 Task: Add a horizontal guide.
Action: Mouse moved to (138, 86)
Screenshot: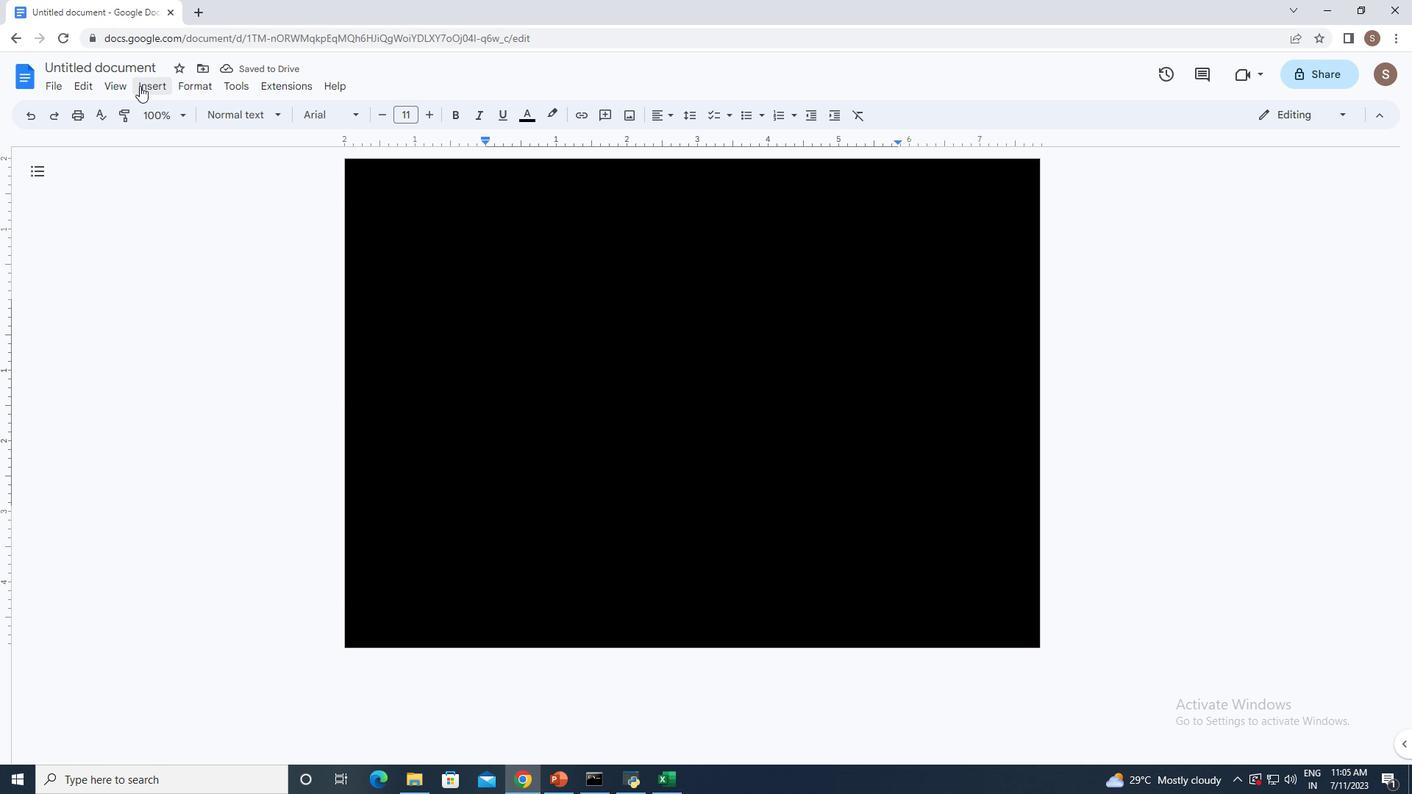 
Action: Mouse pressed left at (138, 86)
Screenshot: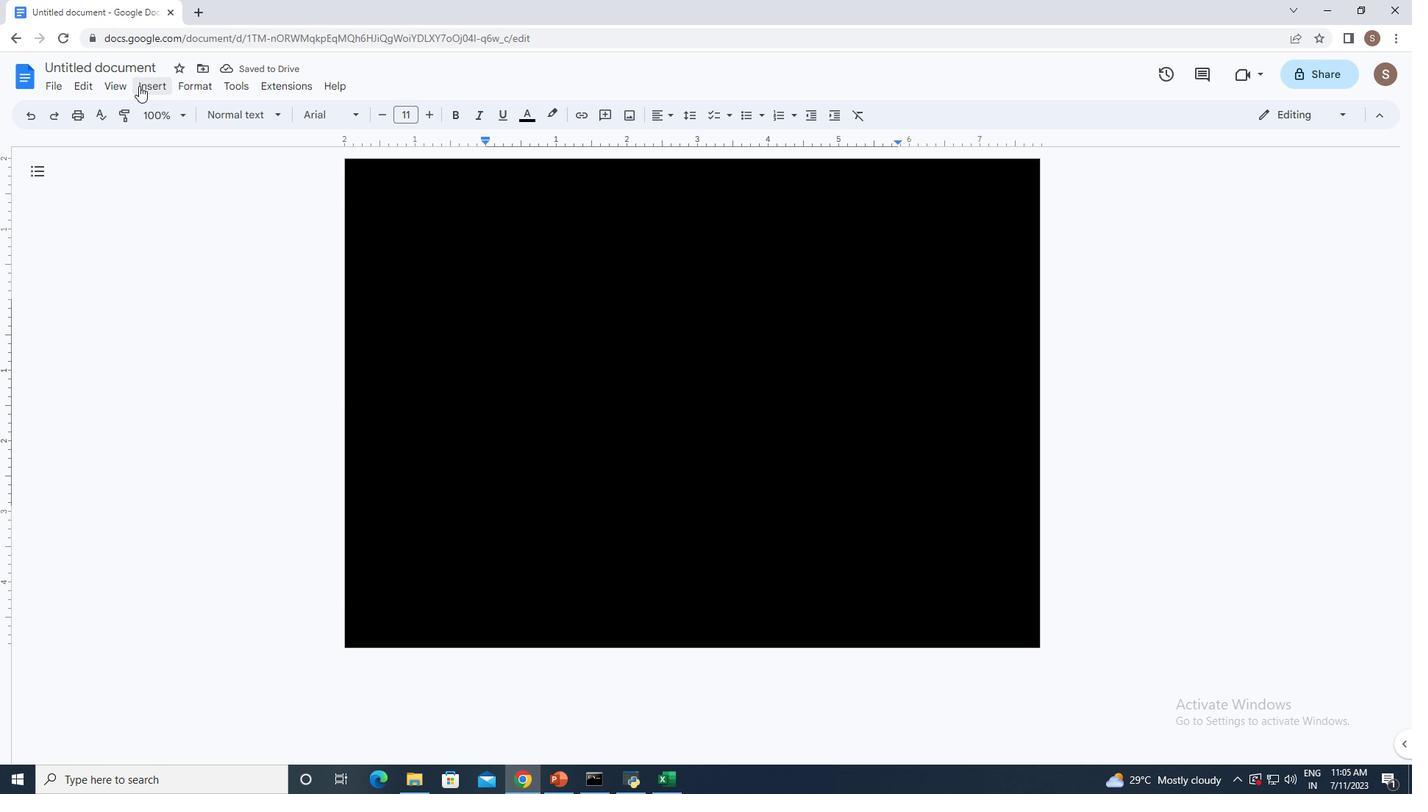 
Action: Mouse moved to (197, 155)
Screenshot: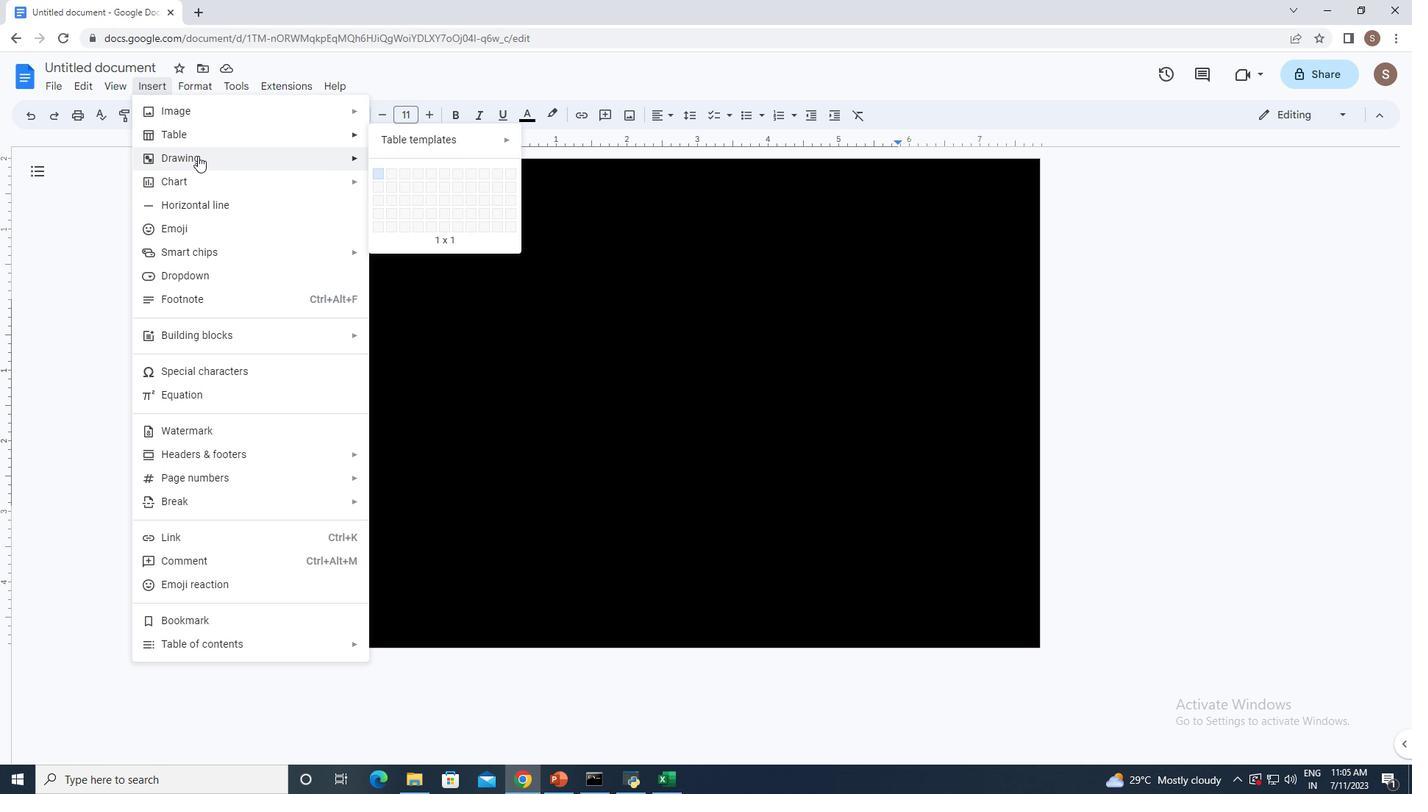 
Action: Mouse pressed left at (197, 155)
Screenshot: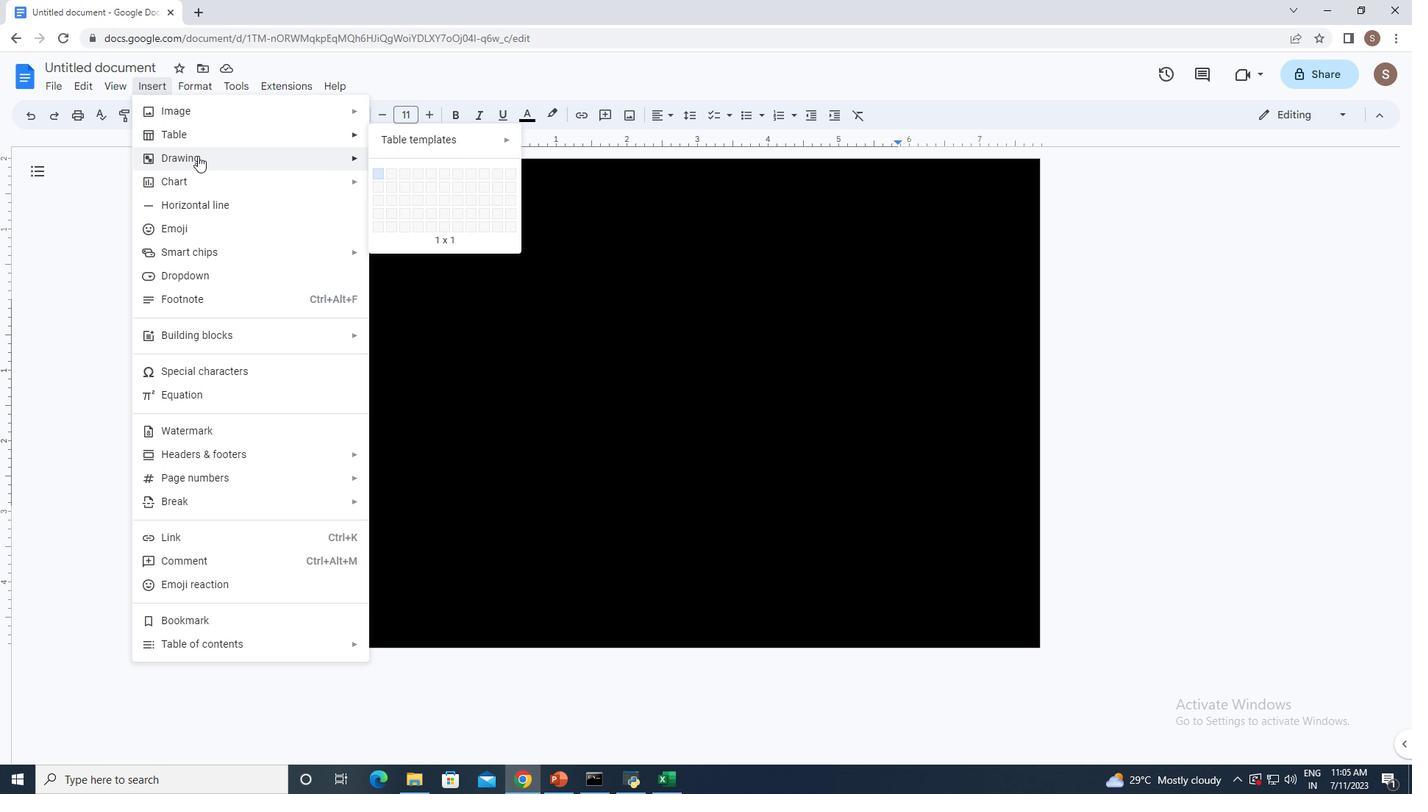 
Action: Mouse moved to (394, 160)
Screenshot: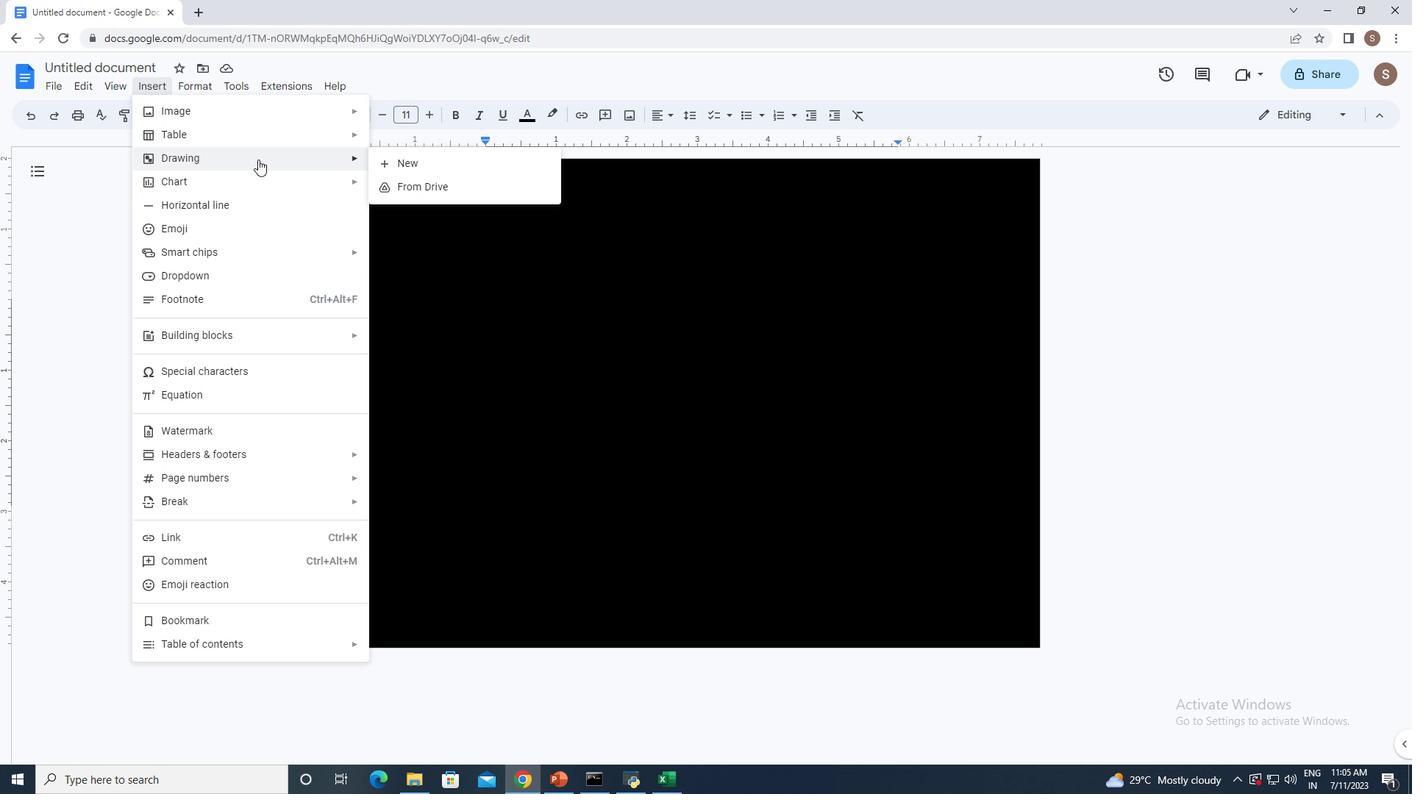 
Action: Mouse pressed left at (394, 160)
Screenshot: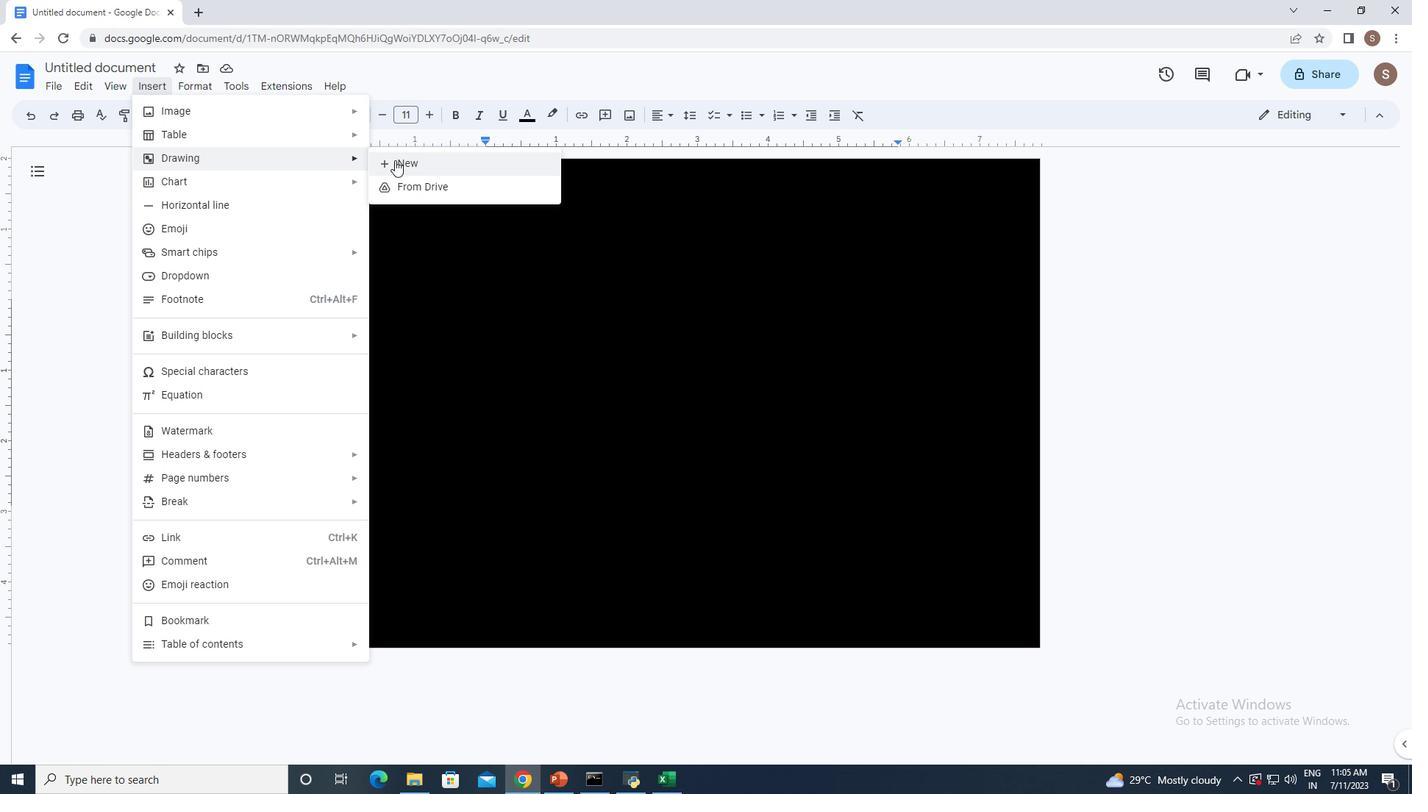
Action: Mouse moved to (519, 319)
Screenshot: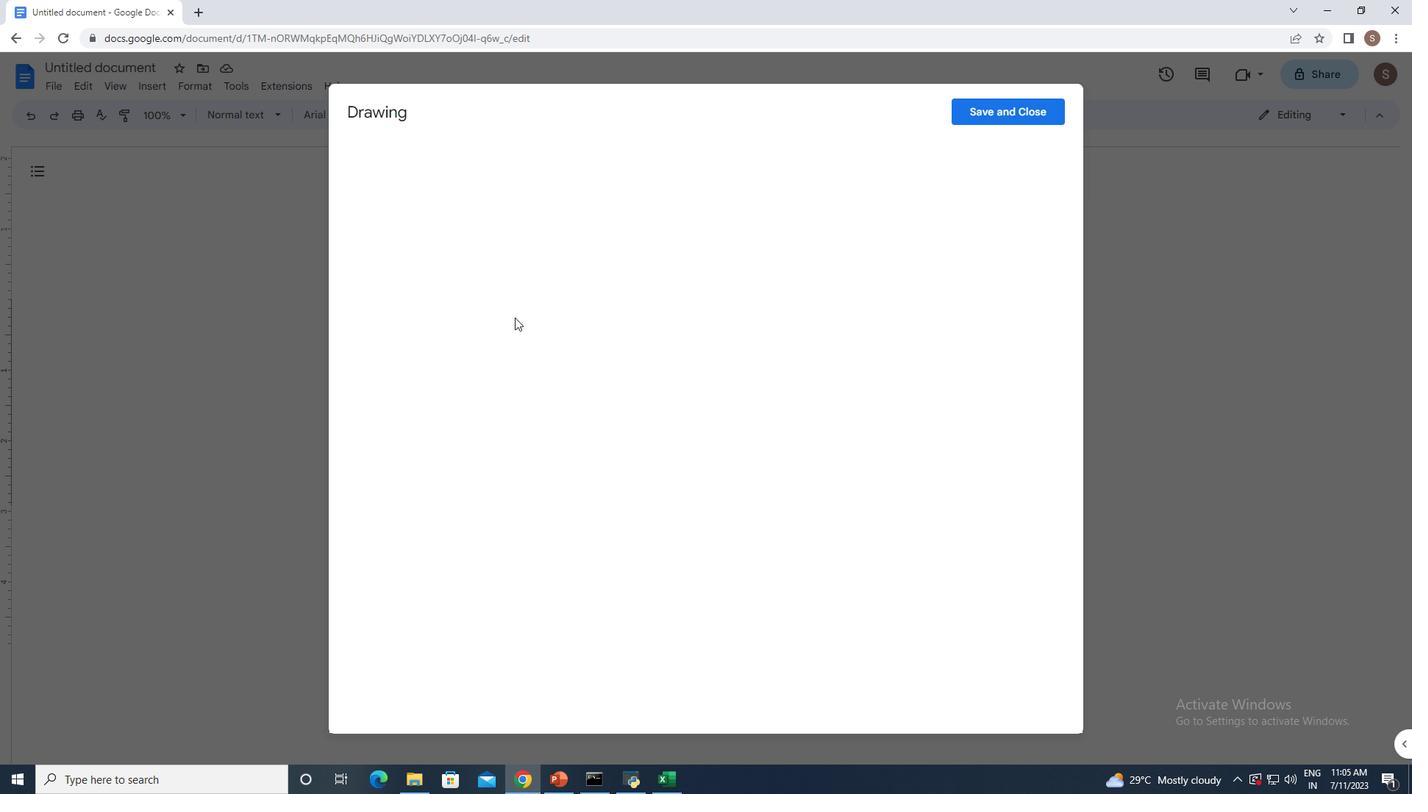 
Action: Mouse pressed left at (519, 319)
Screenshot: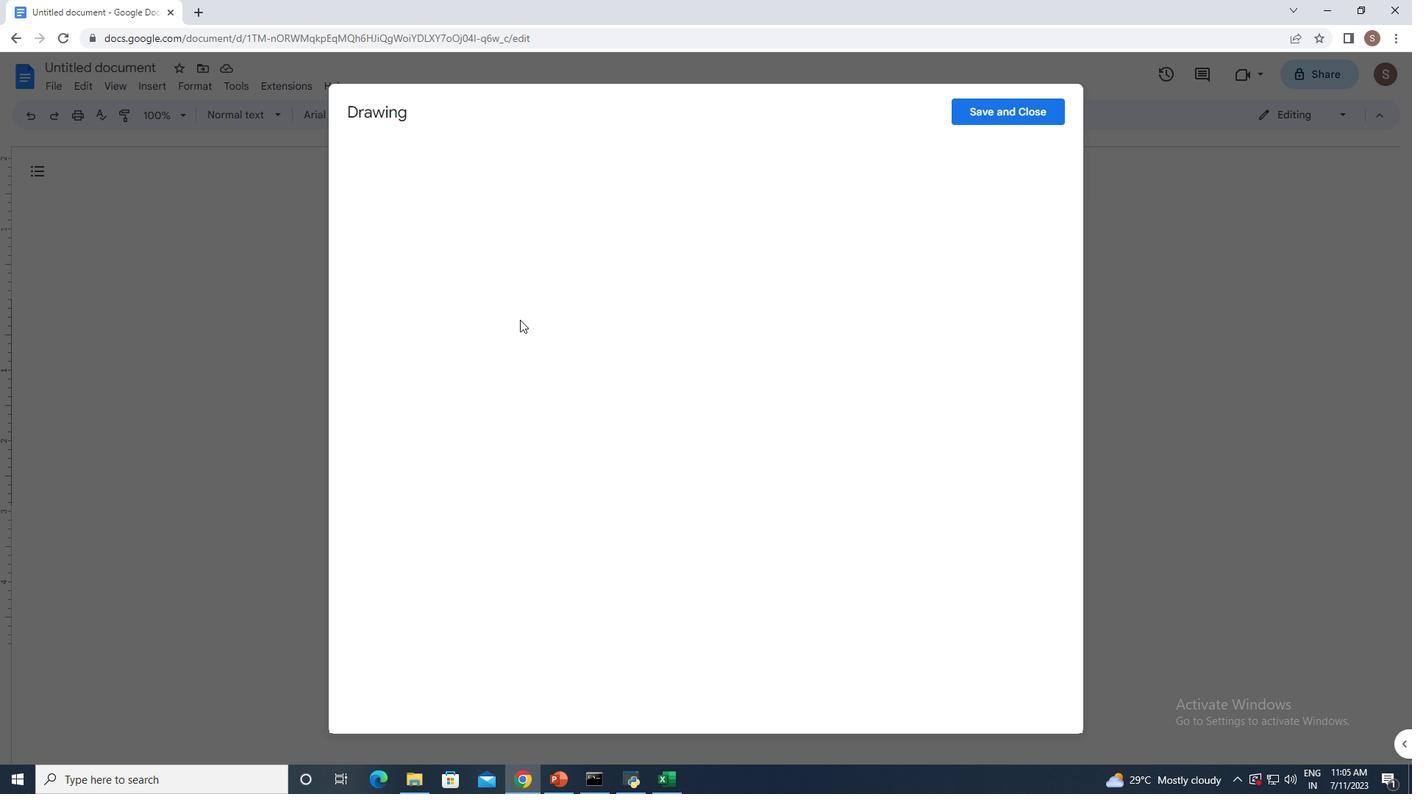 
Action: Mouse moved to (385, 162)
Screenshot: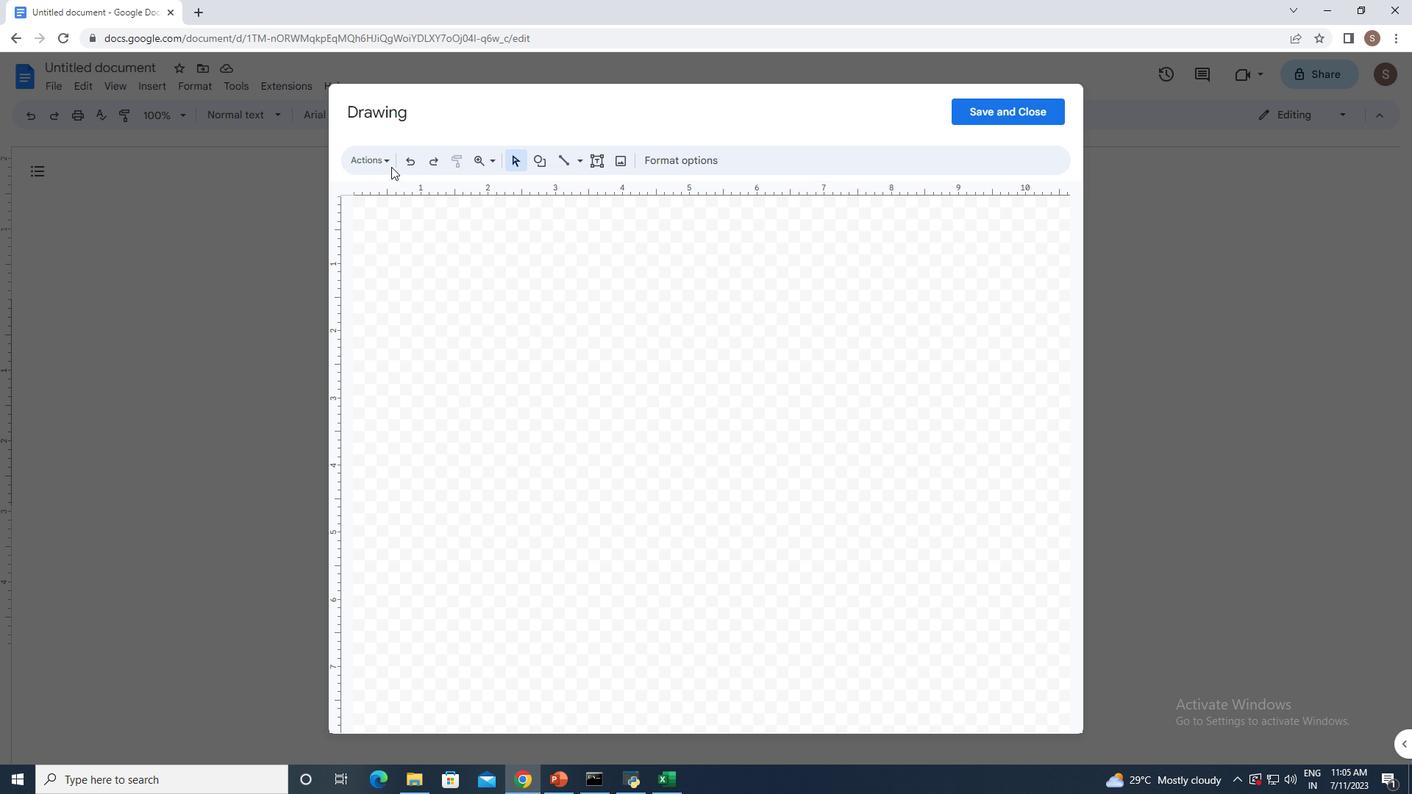 
Action: Mouse pressed left at (385, 162)
Screenshot: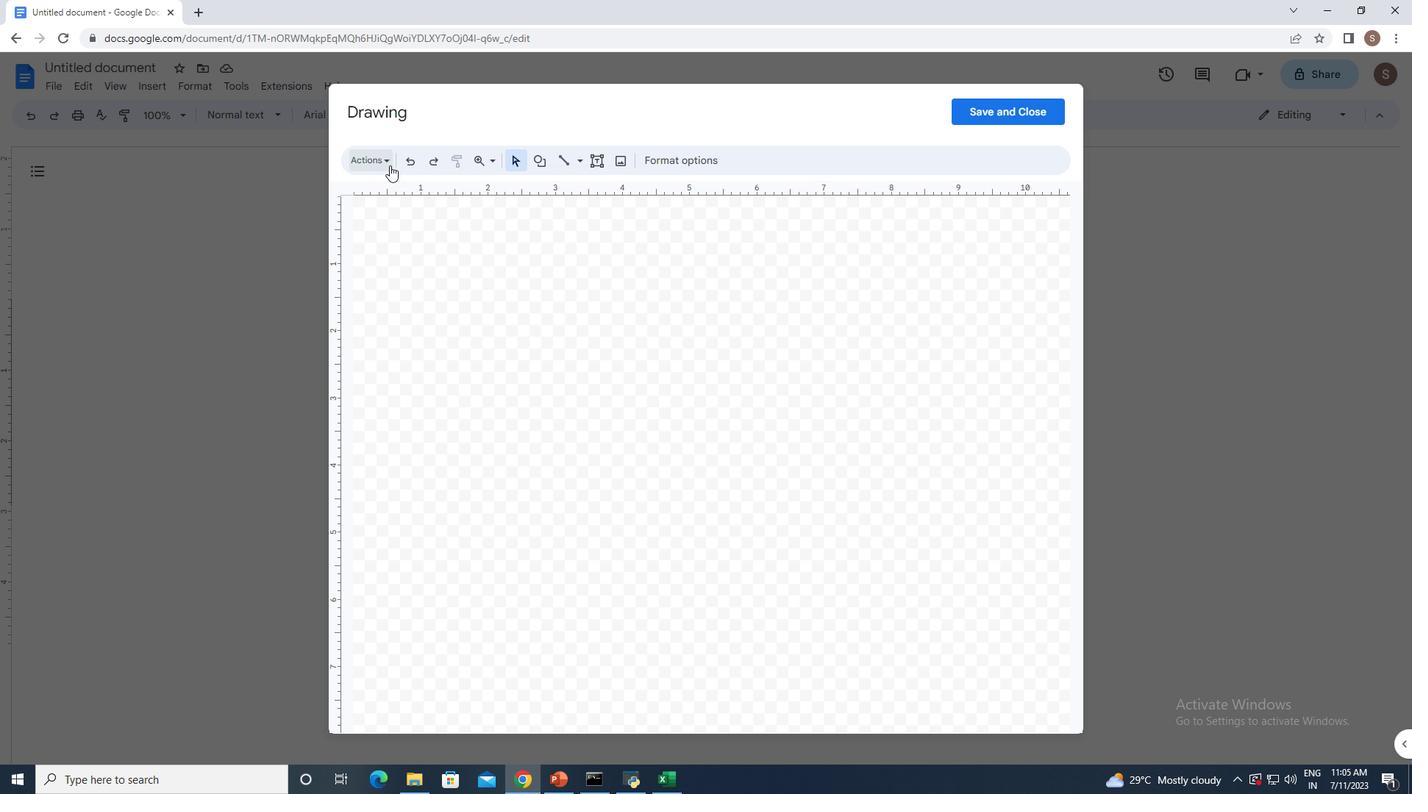 
Action: Mouse moved to (444, 533)
Screenshot: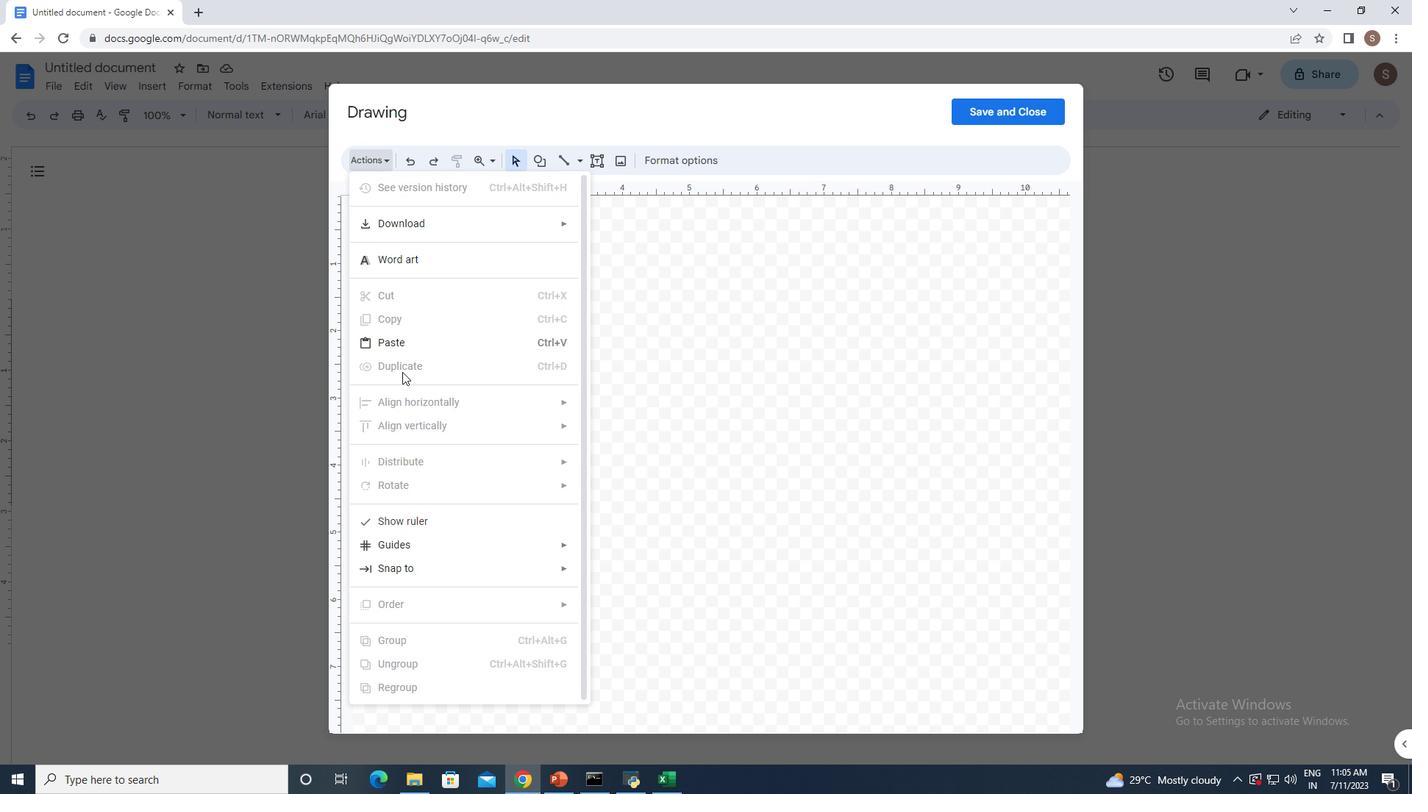 
Action: Mouse pressed left at (444, 533)
Screenshot: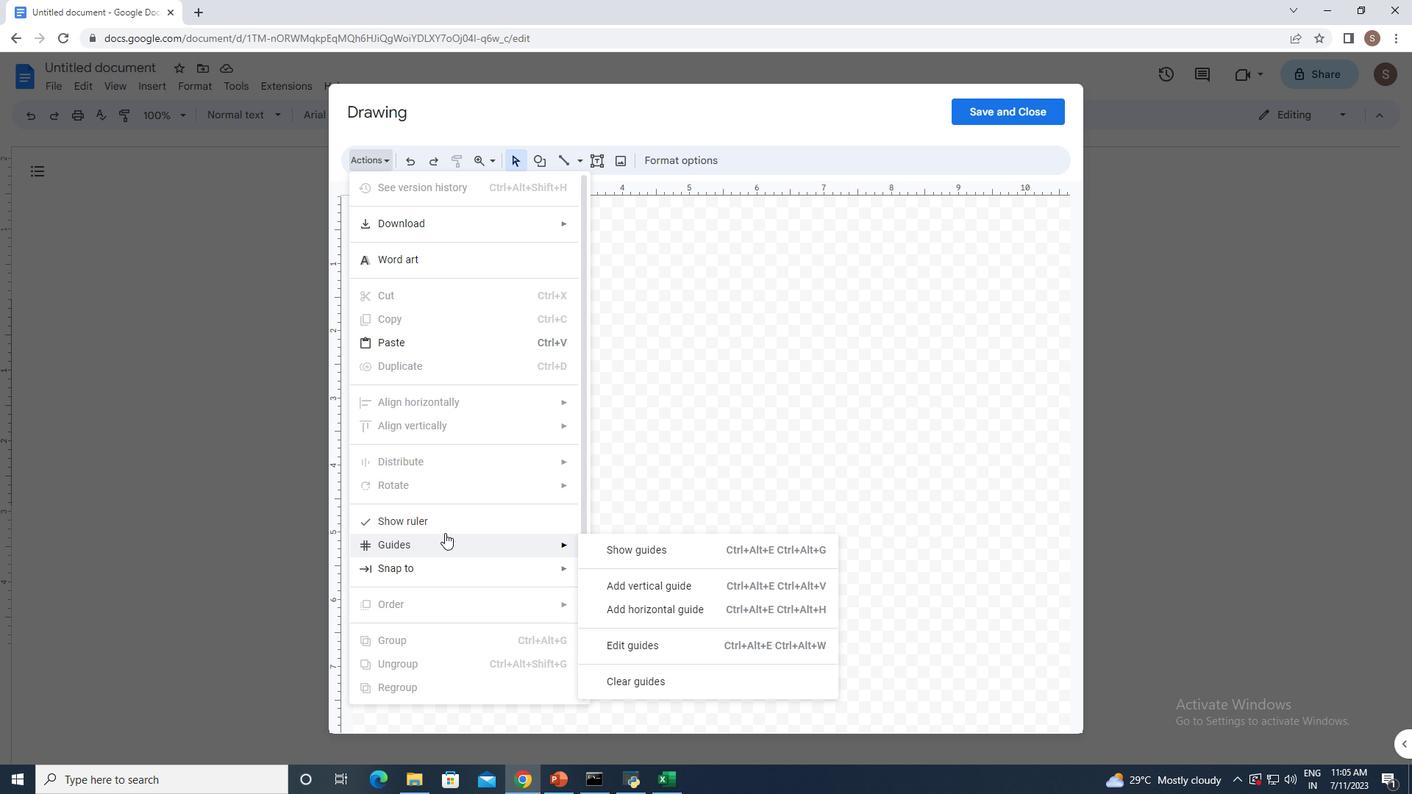 
Action: Mouse moved to (700, 613)
Screenshot: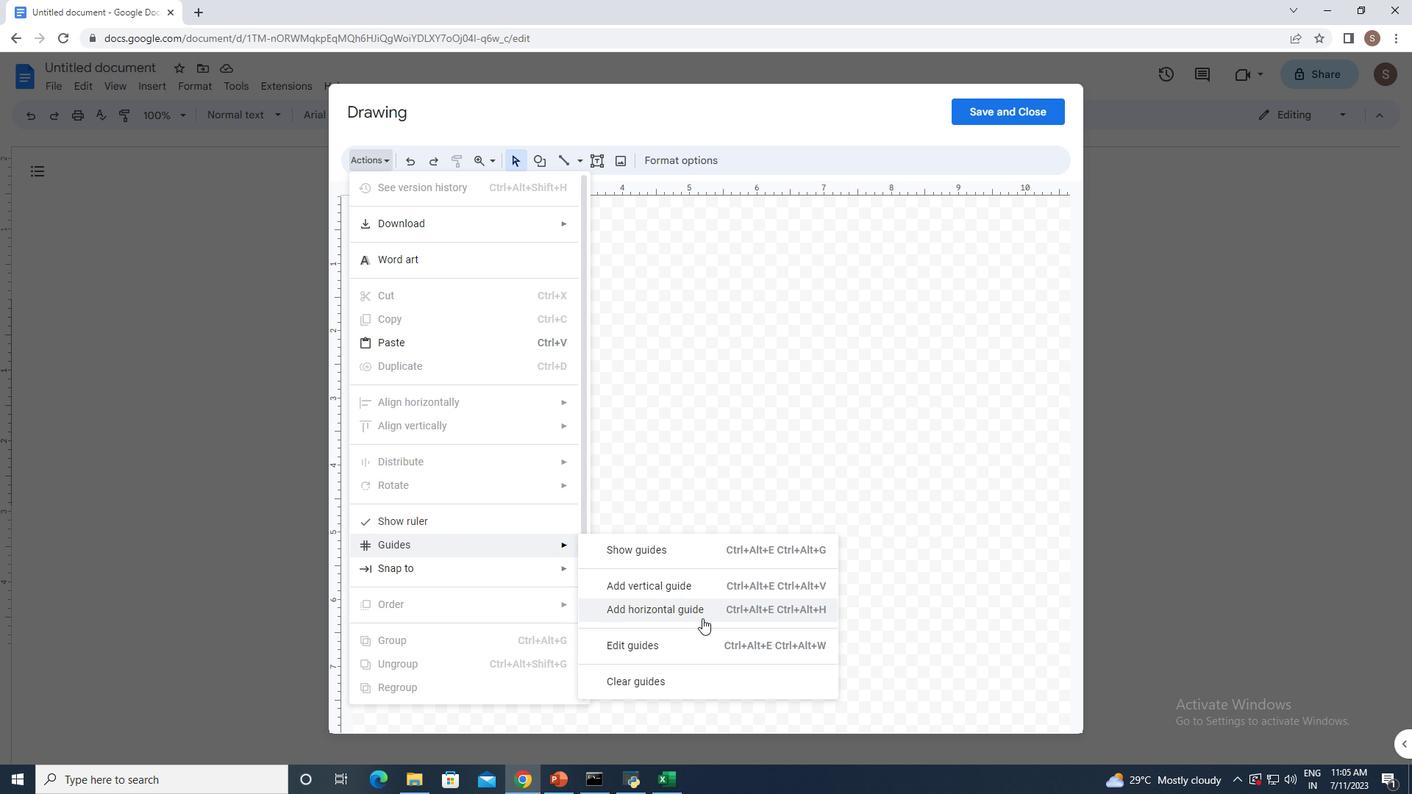 
Action: Mouse pressed left at (700, 613)
Screenshot: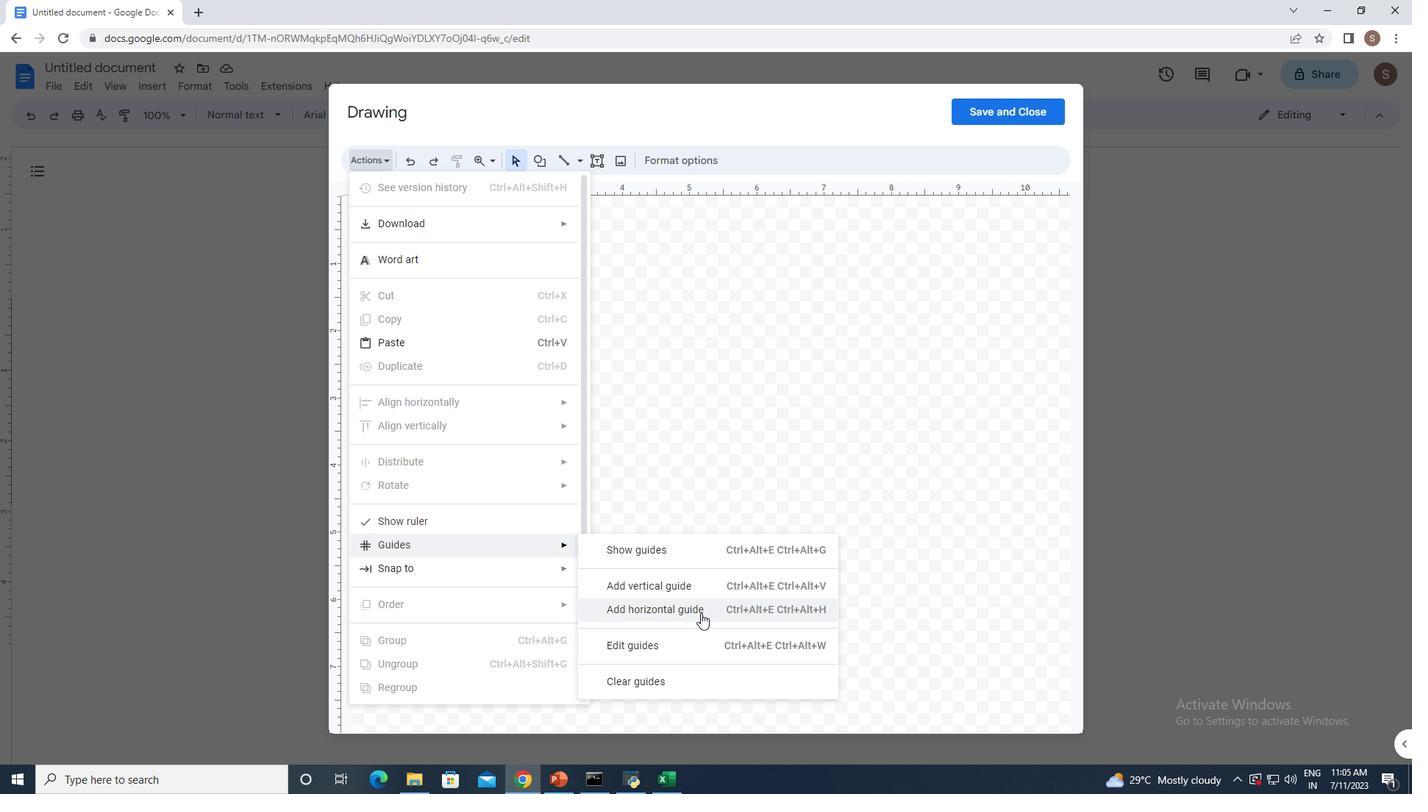 
Action: Mouse moved to (700, 612)
Screenshot: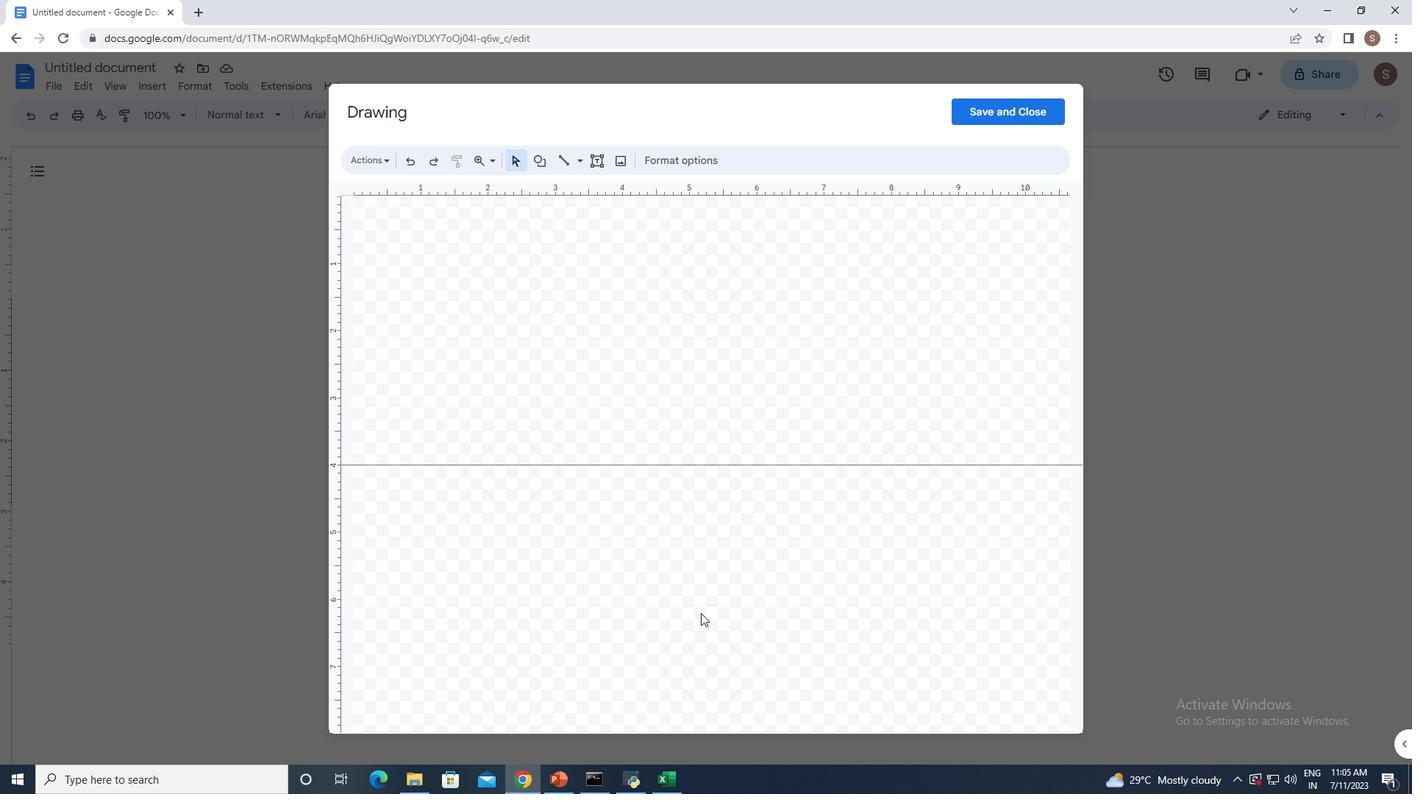 
